 Task: Change  the formatting of the data to Which is Greater than5, In conditional formating, put the option 'Yellow Fill with Drak Yellow Text'In the sheet   Proactive Sales log   book
Action: Mouse moved to (336, 373)
Screenshot: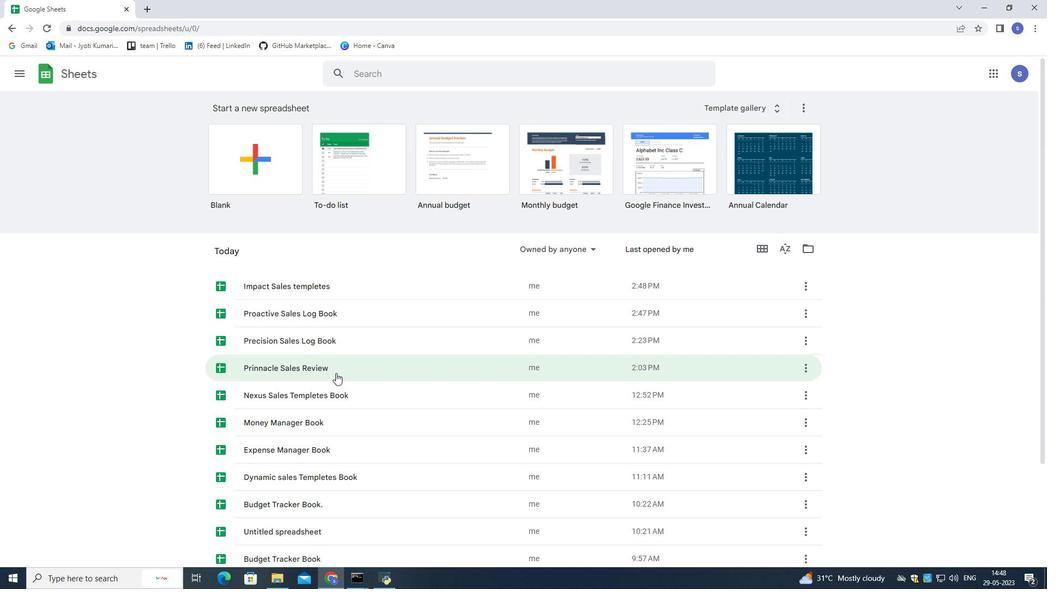 
Action: Mouse scrolled (336, 373) with delta (0, 0)
Screenshot: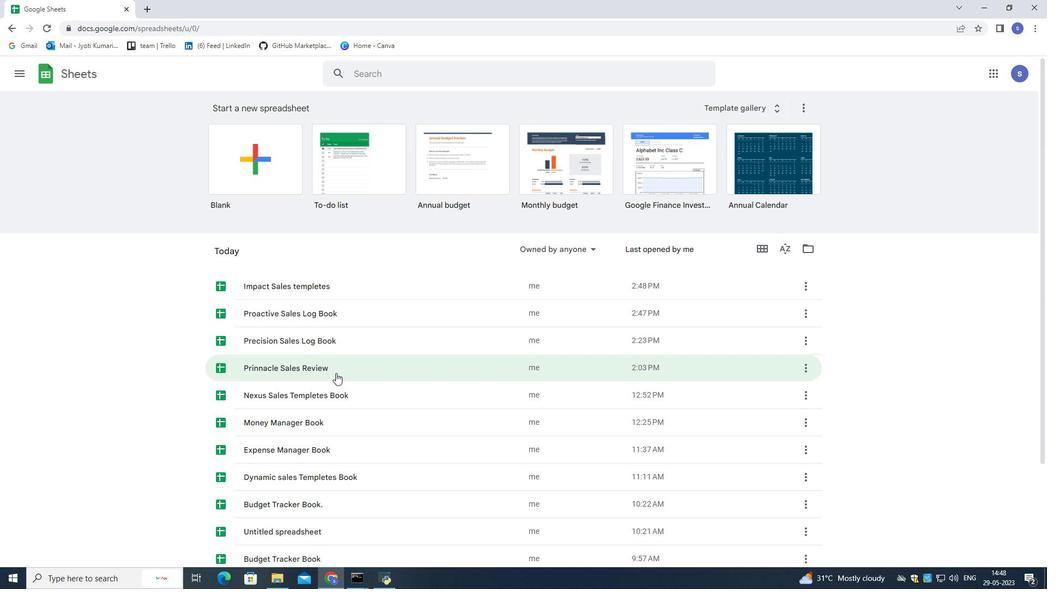 
Action: Mouse moved to (337, 375)
Screenshot: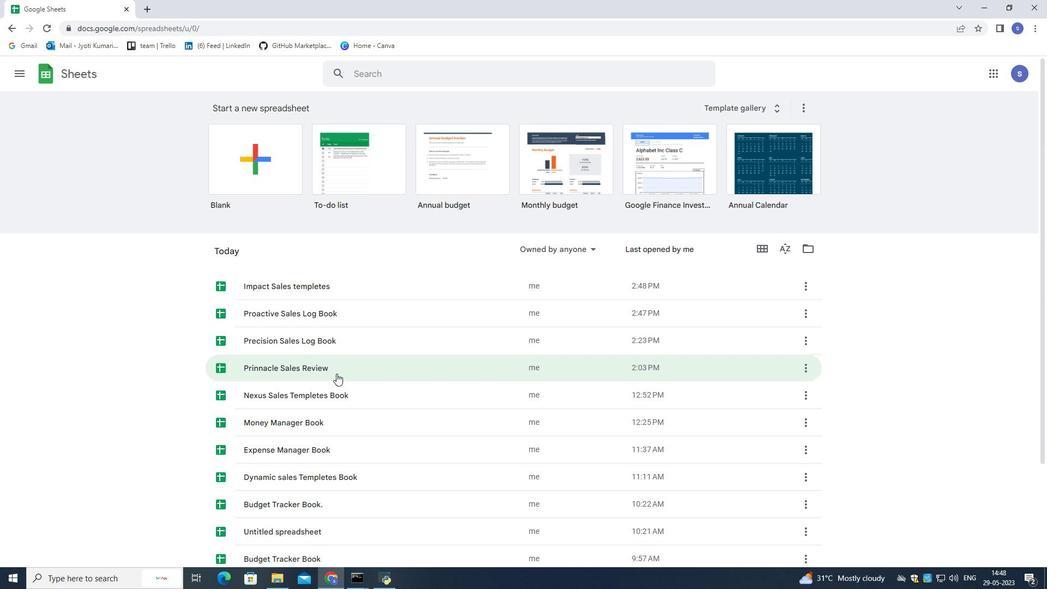 
Action: Mouse scrolled (337, 374) with delta (0, 0)
Screenshot: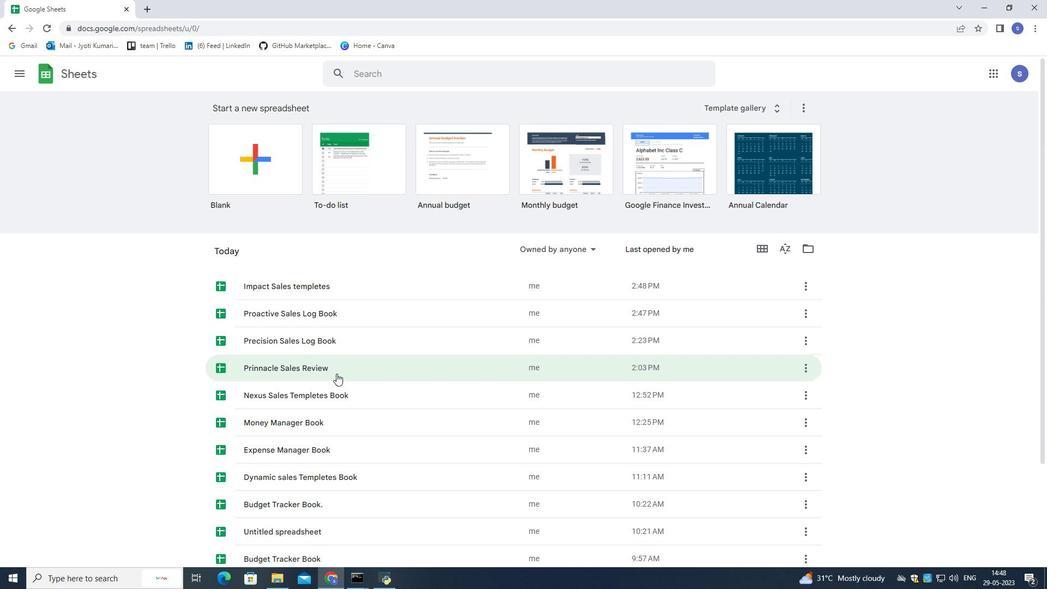 
Action: Mouse scrolled (337, 374) with delta (0, 0)
Screenshot: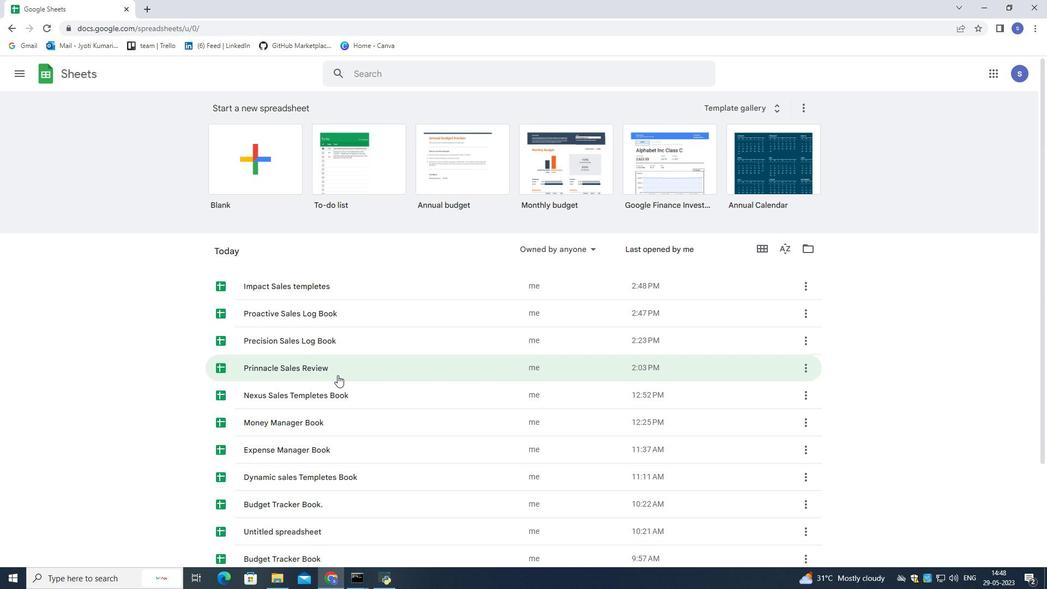 
Action: Mouse scrolled (337, 374) with delta (0, 0)
Screenshot: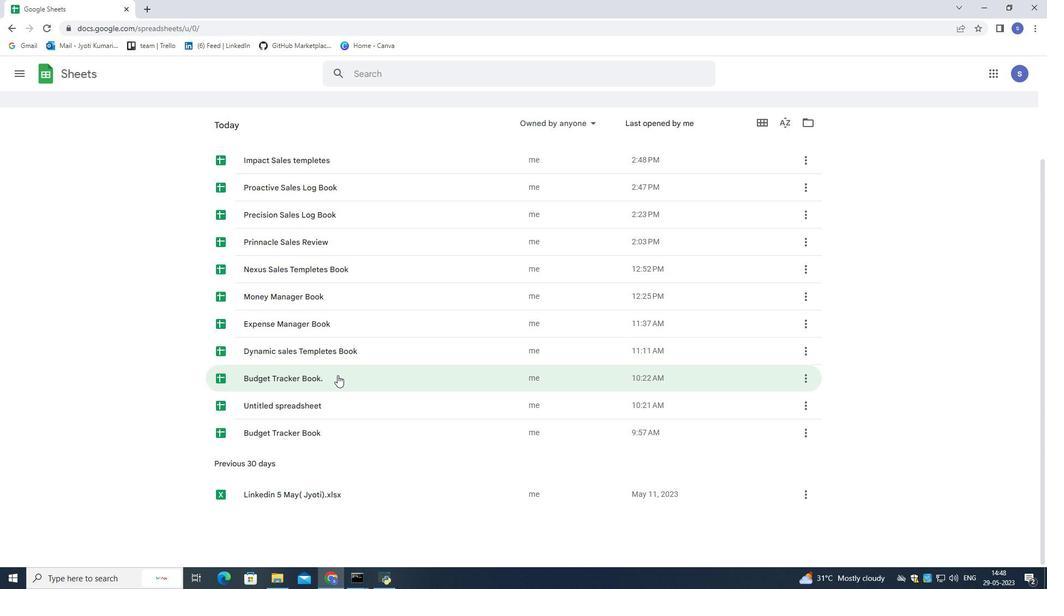 
Action: Mouse scrolled (337, 374) with delta (0, 0)
Screenshot: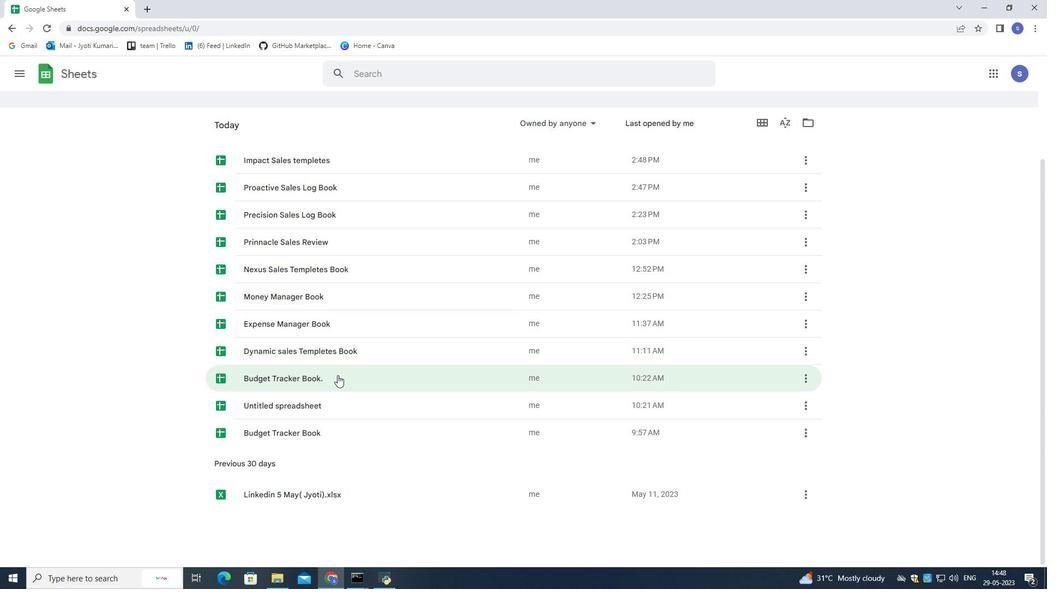 
Action: Mouse scrolled (337, 375) with delta (0, 0)
Screenshot: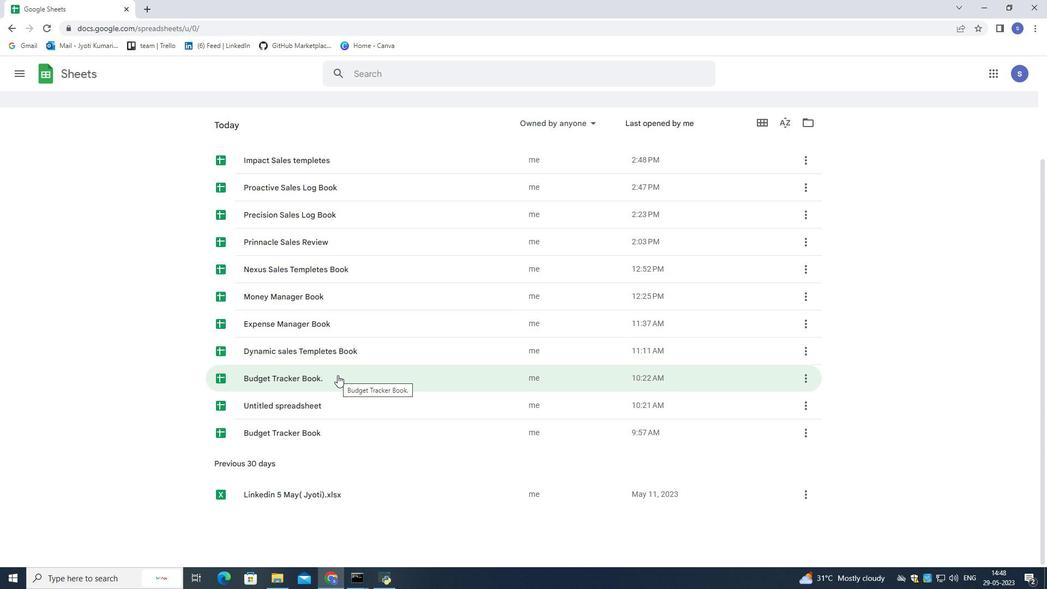 
Action: Mouse scrolled (337, 375) with delta (0, 0)
Screenshot: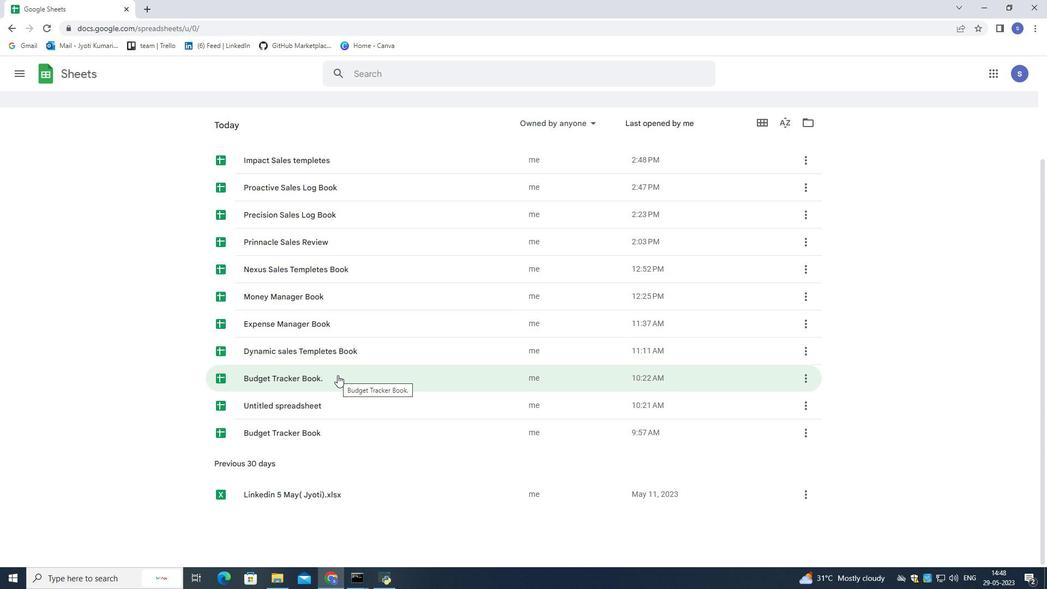 
Action: Mouse scrolled (337, 375) with delta (0, 0)
Screenshot: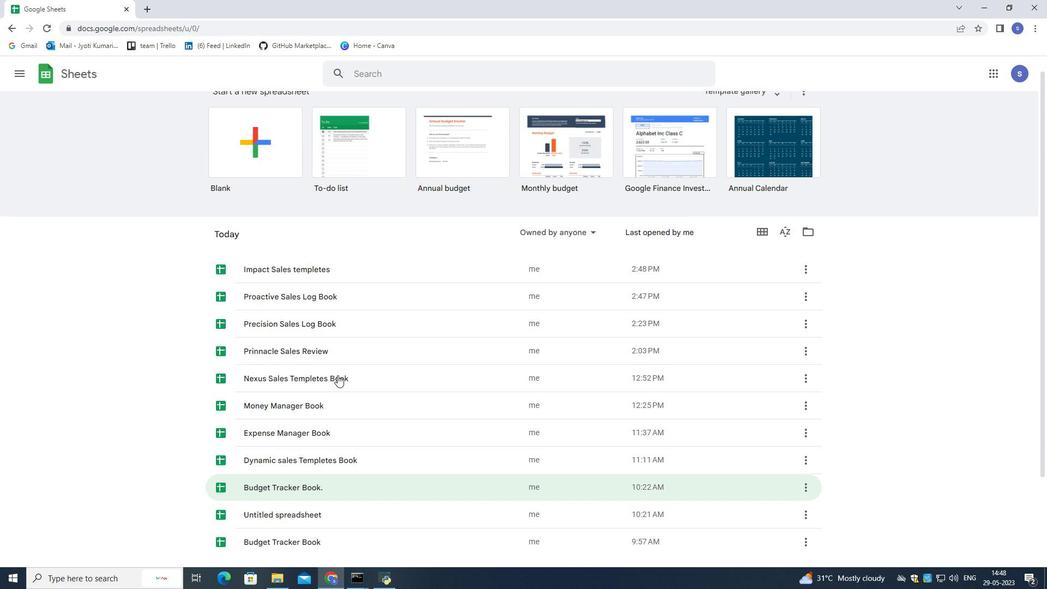 
Action: Mouse moved to (335, 311)
Screenshot: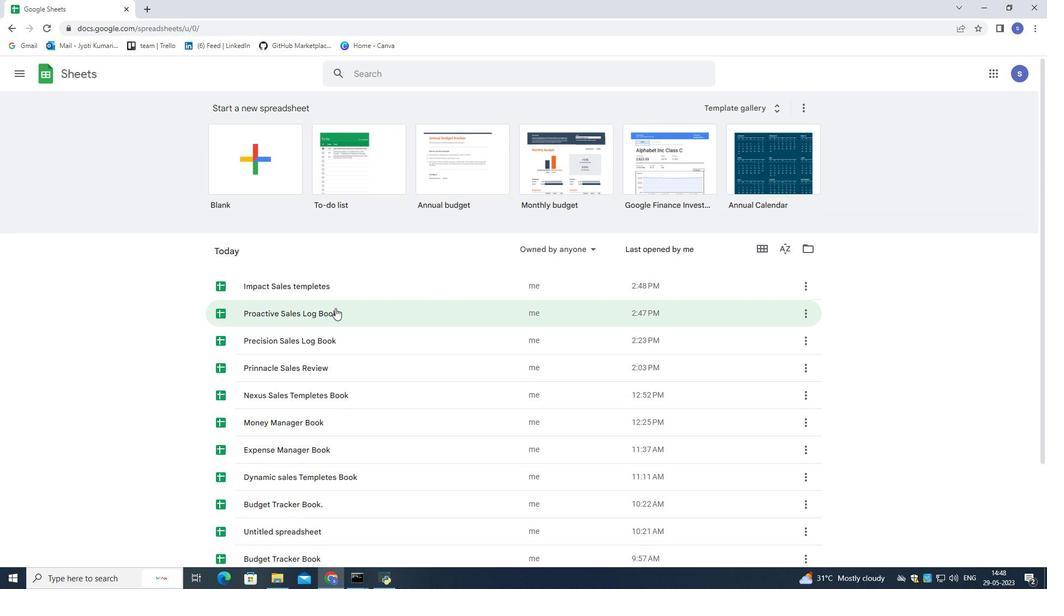 
Action: Mouse pressed left at (335, 311)
Screenshot: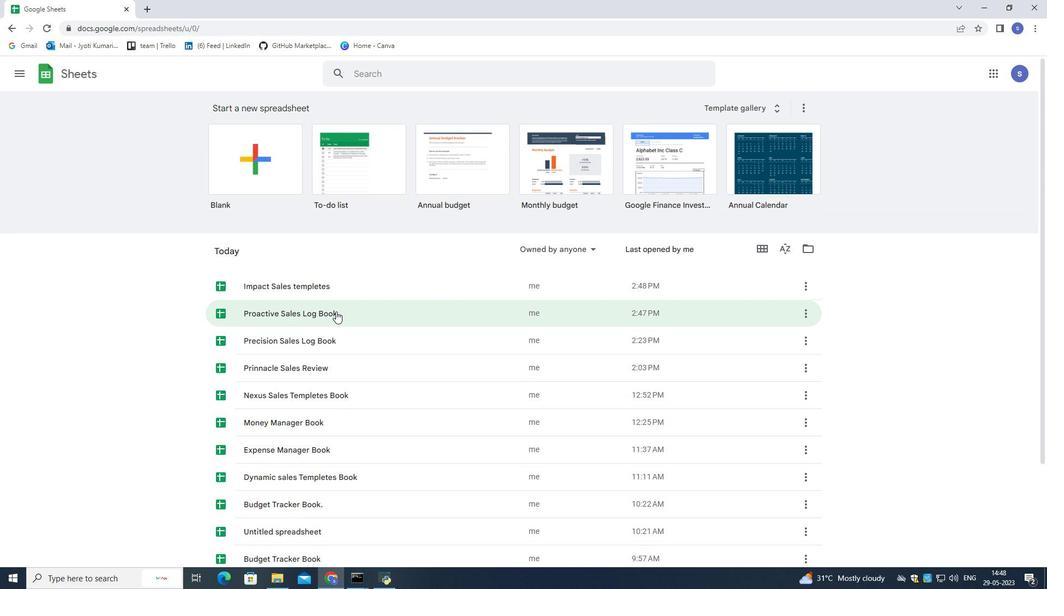 
Action: Mouse moved to (52, 172)
Screenshot: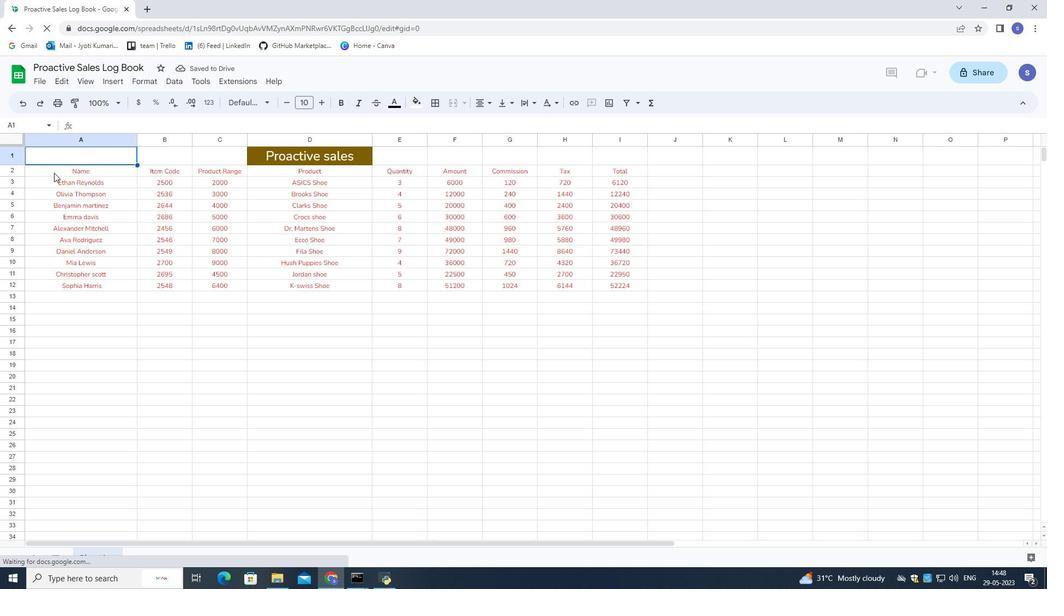 
Action: Mouse pressed left at (52, 172)
Screenshot: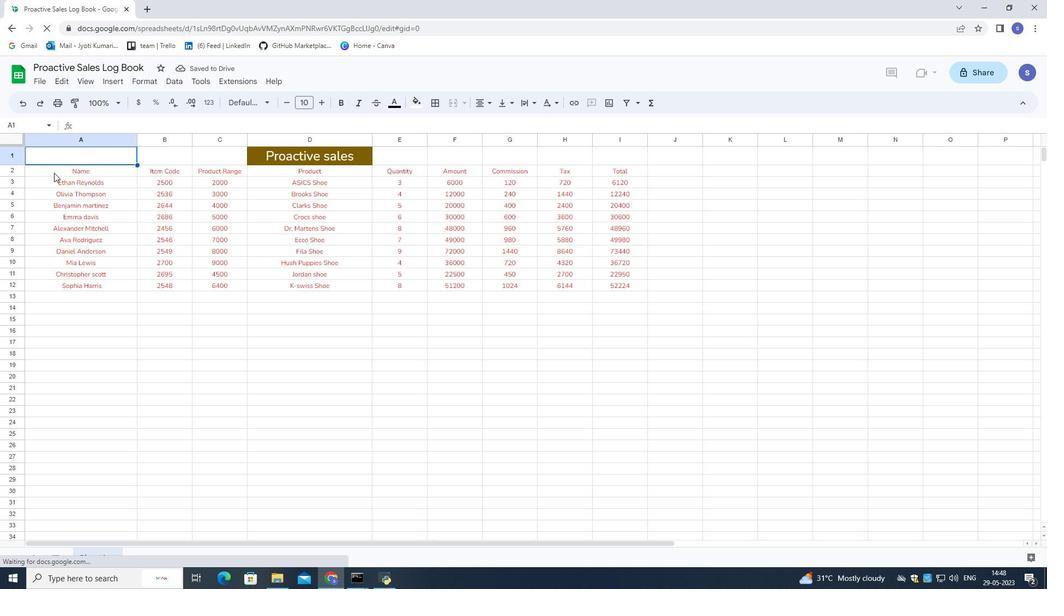 
Action: Mouse moved to (615, 304)
Screenshot: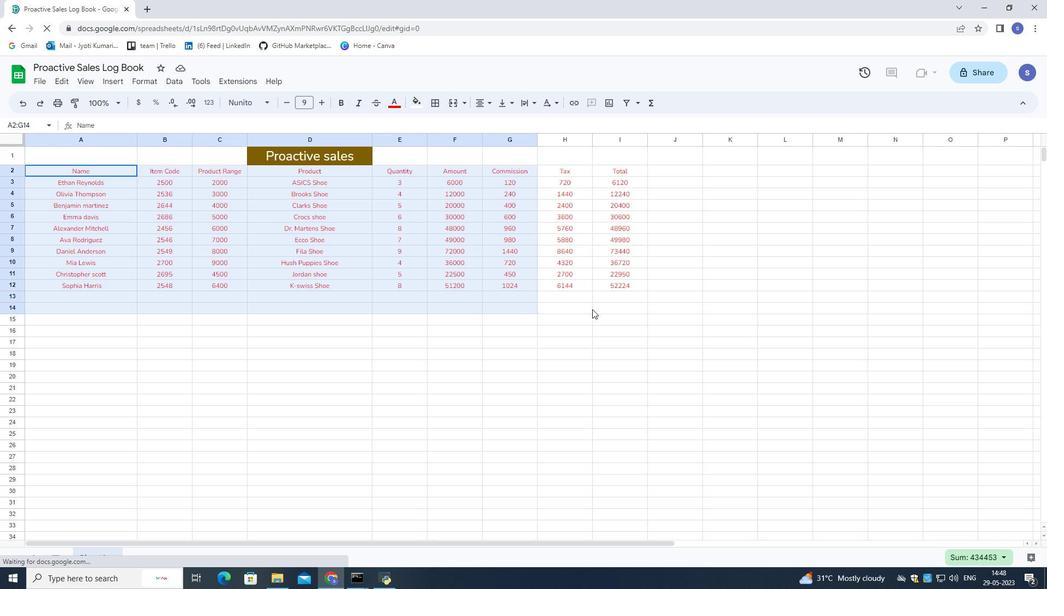 
Action: Mouse pressed left at (615, 304)
Screenshot: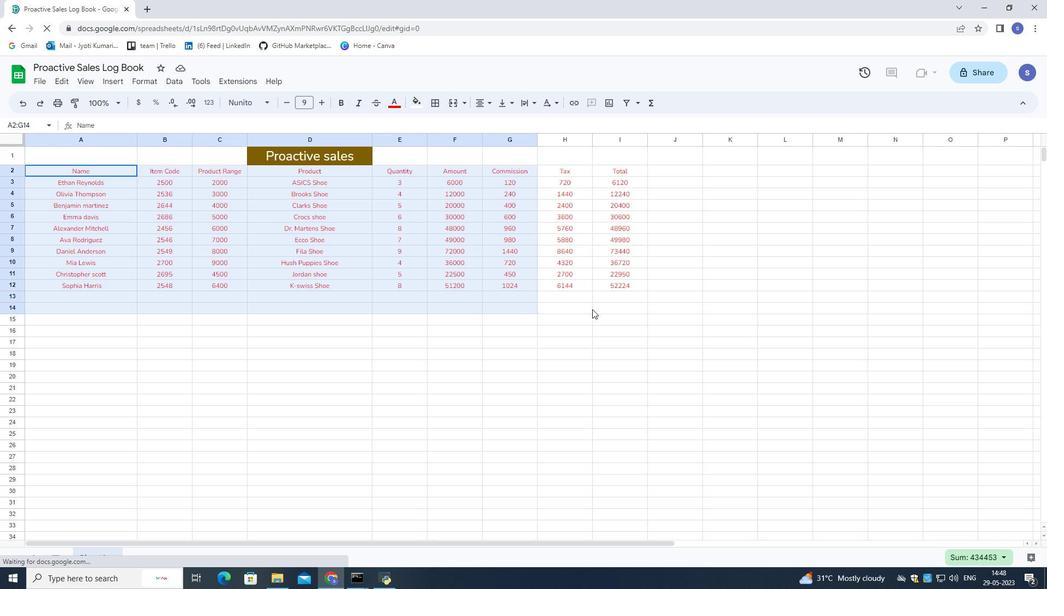 
Action: Mouse moved to (621, 302)
Screenshot: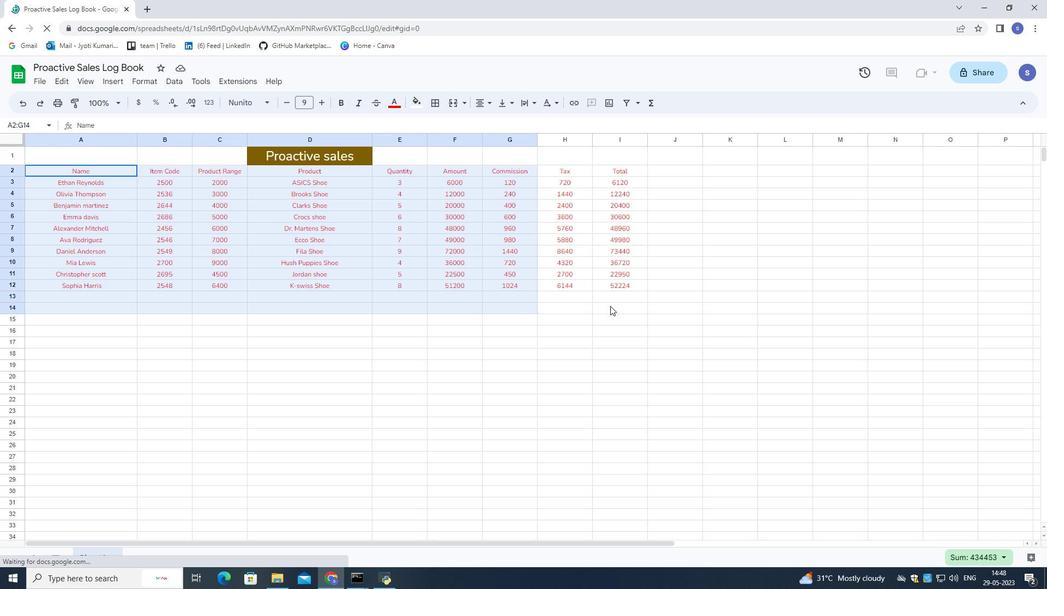 
Action: Mouse pressed left at (621, 302)
Screenshot: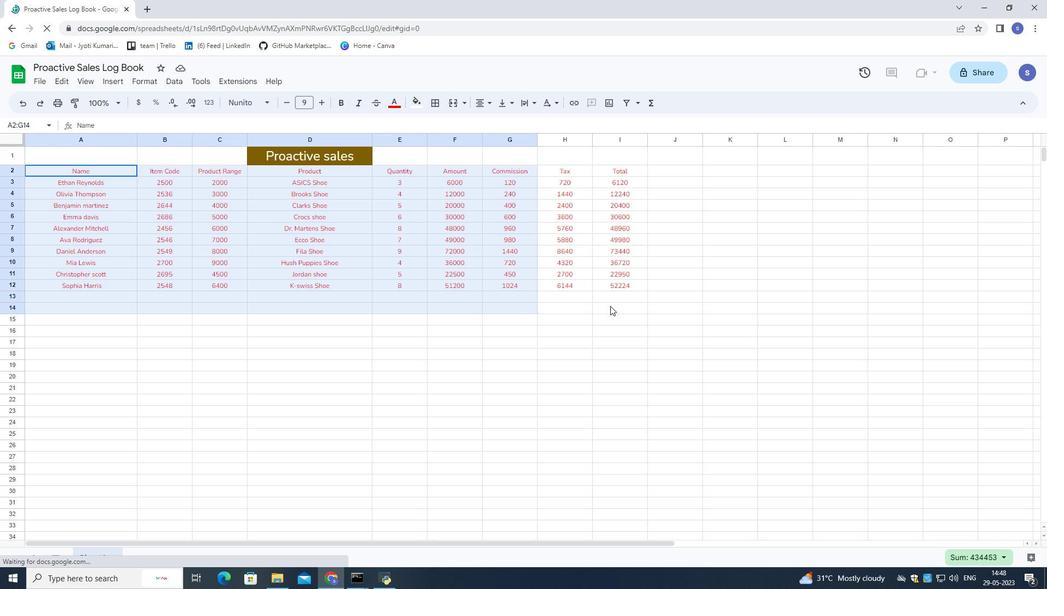 
Action: Mouse moved to (574, 331)
Screenshot: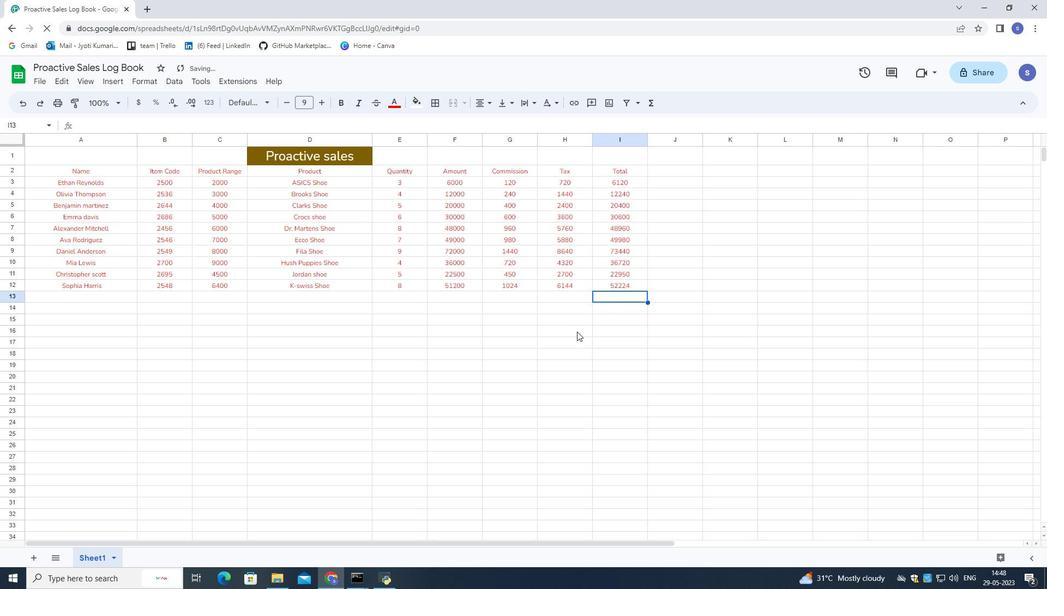 
Action: Mouse pressed left at (576, 331)
Screenshot: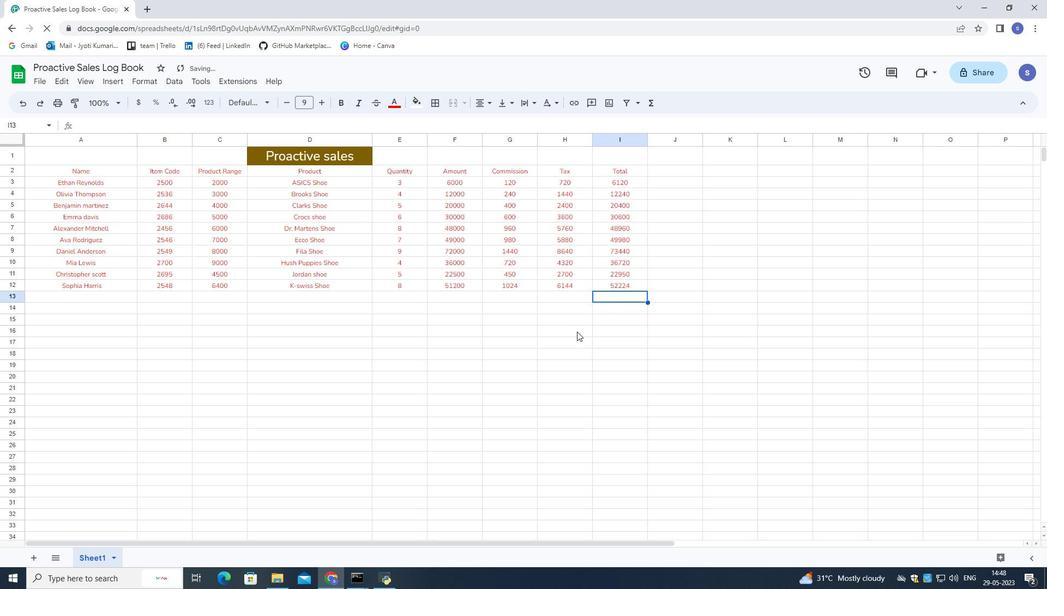 
Action: Mouse moved to (61, 170)
Screenshot: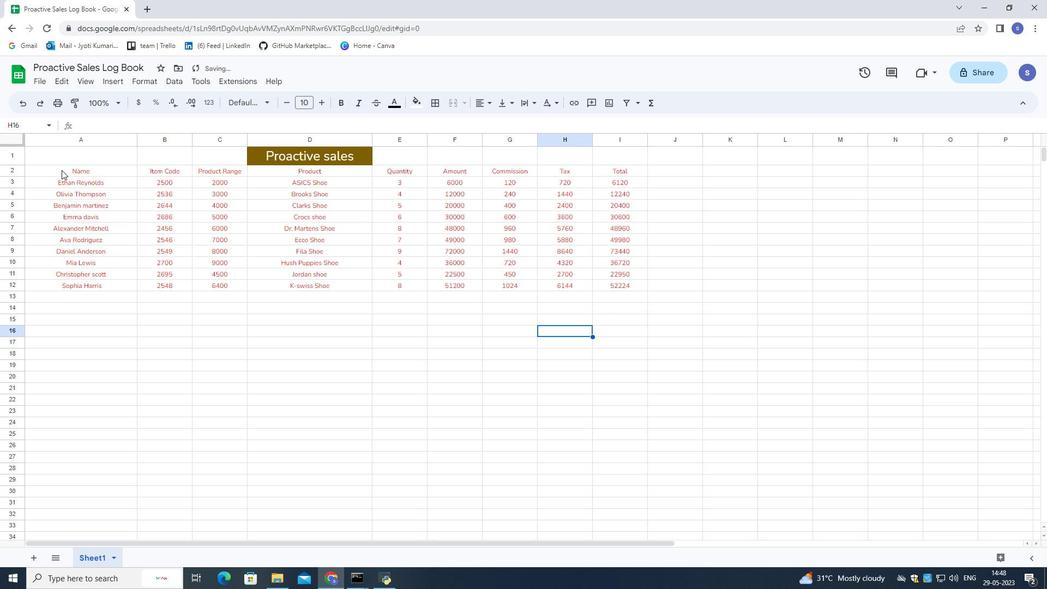 
Action: Mouse pressed left at (61, 170)
Screenshot: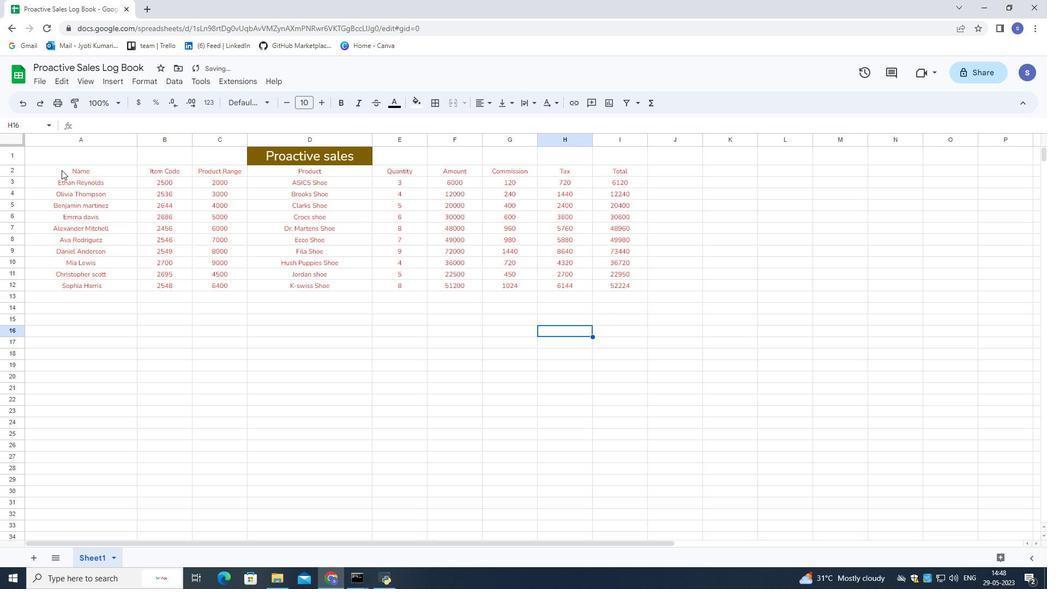 
Action: Mouse moved to (135, 79)
Screenshot: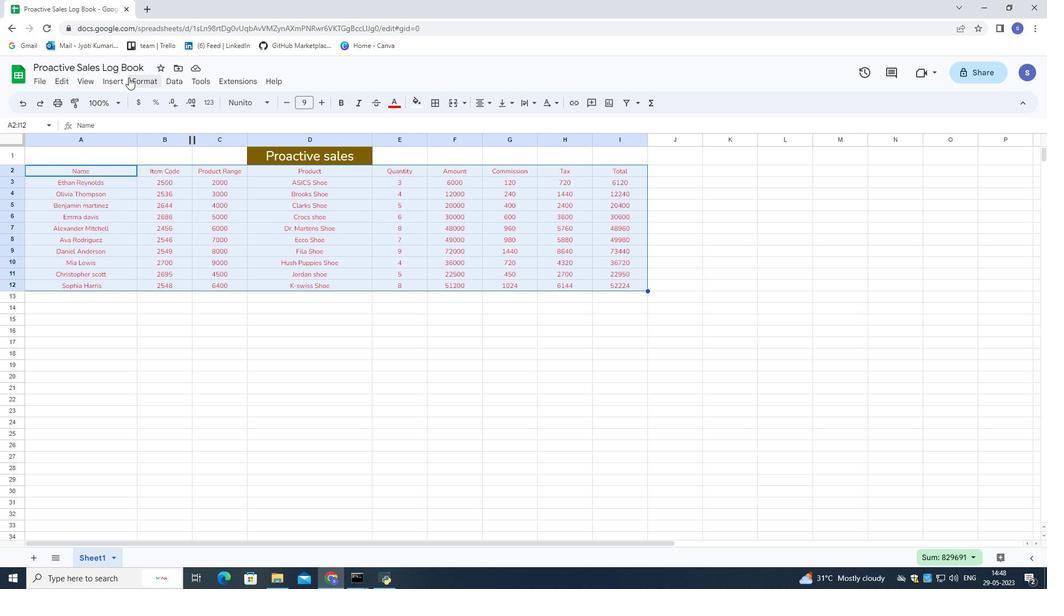 
Action: Mouse pressed left at (135, 79)
Screenshot: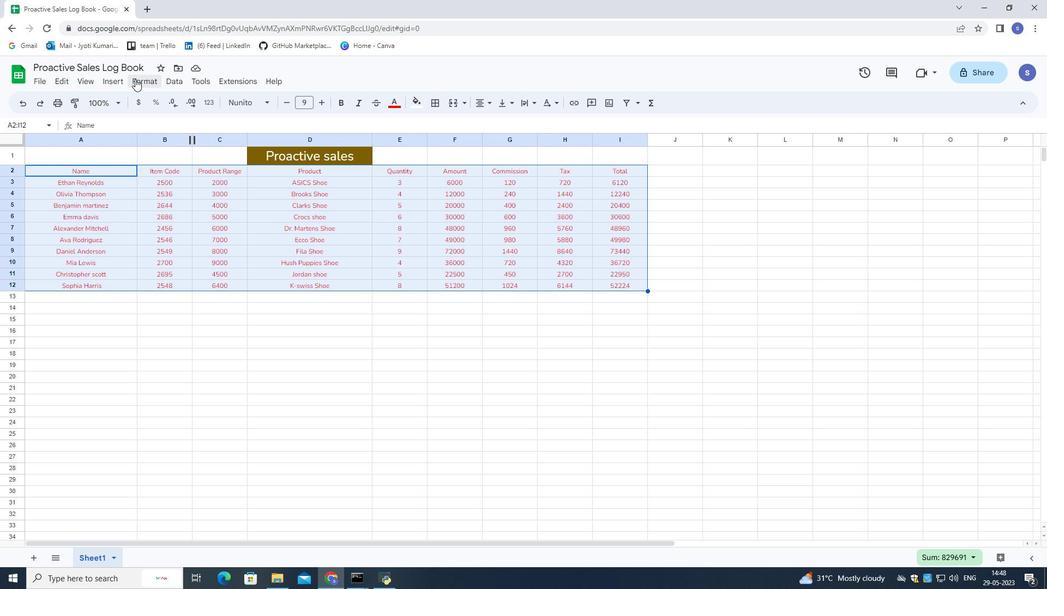 
Action: Mouse moved to (187, 268)
Screenshot: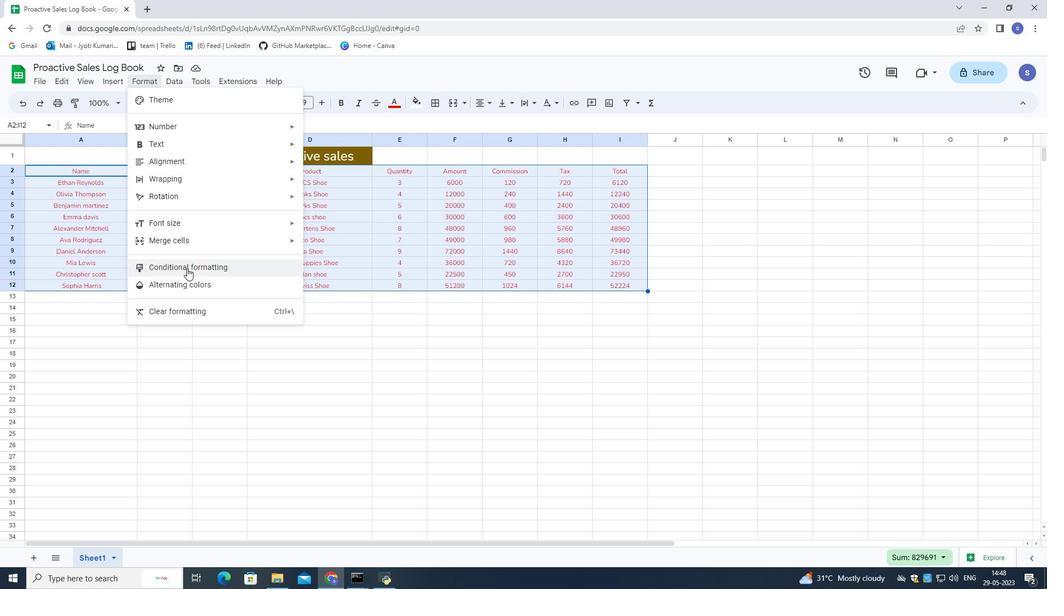 
Action: Mouse pressed left at (187, 268)
Screenshot: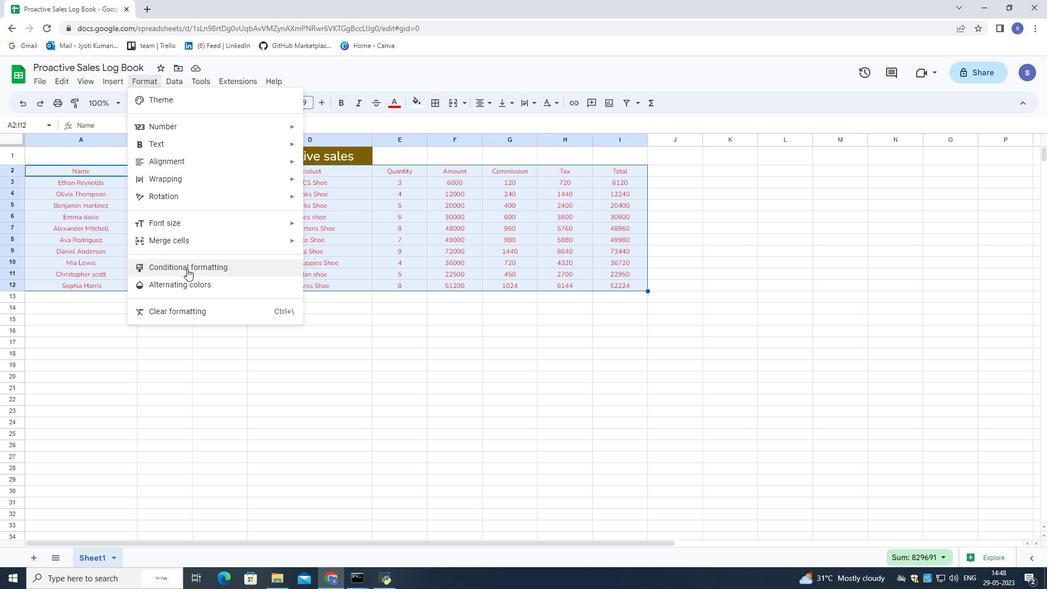 
Action: Mouse moved to (949, 252)
Screenshot: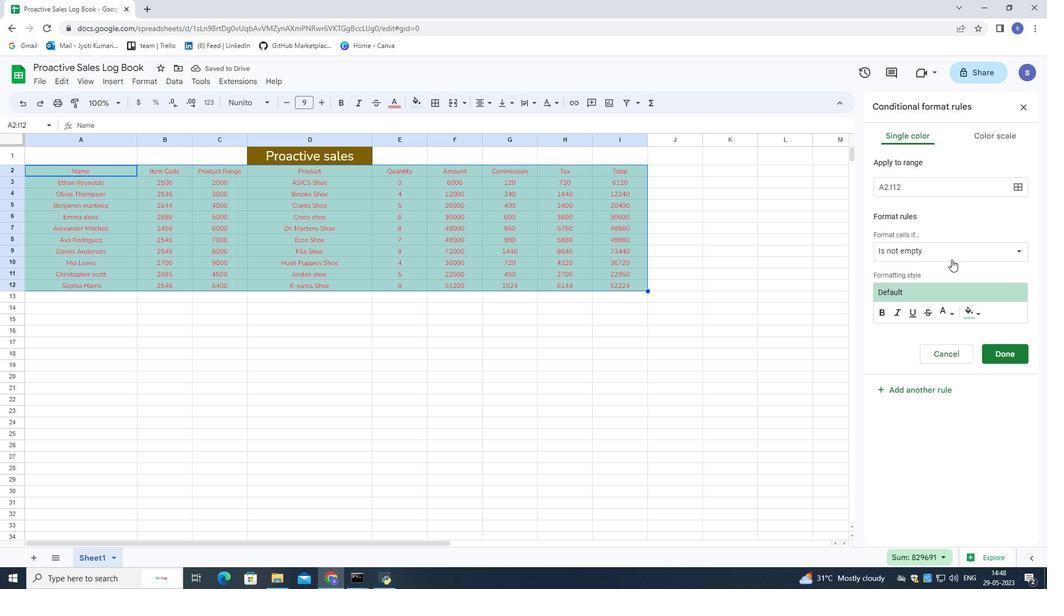 
Action: Mouse pressed left at (949, 252)
Screenshot: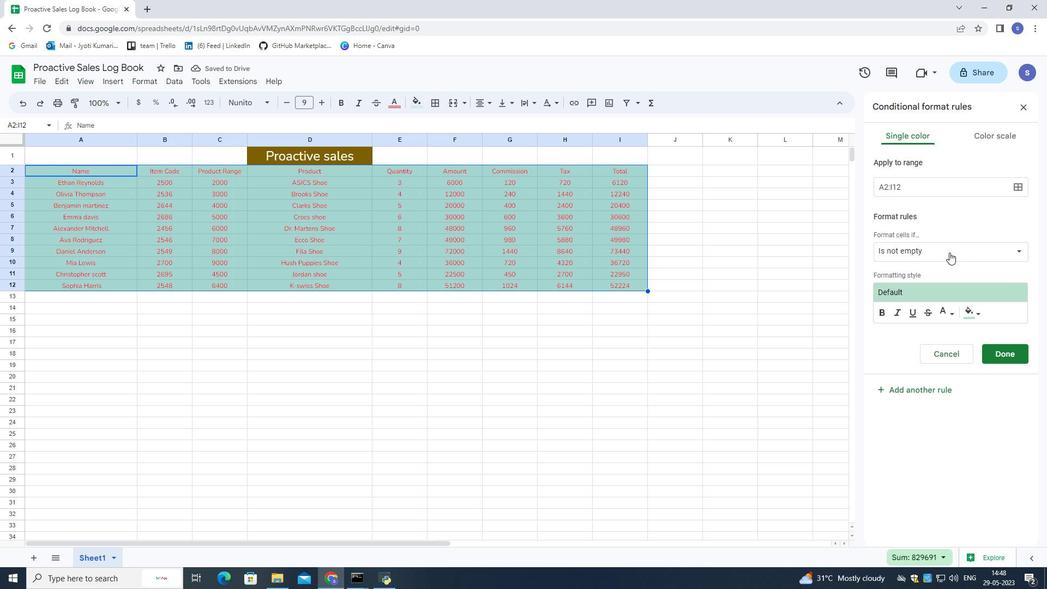 
Action: Mouse moved to (916, 422)
Screenshot: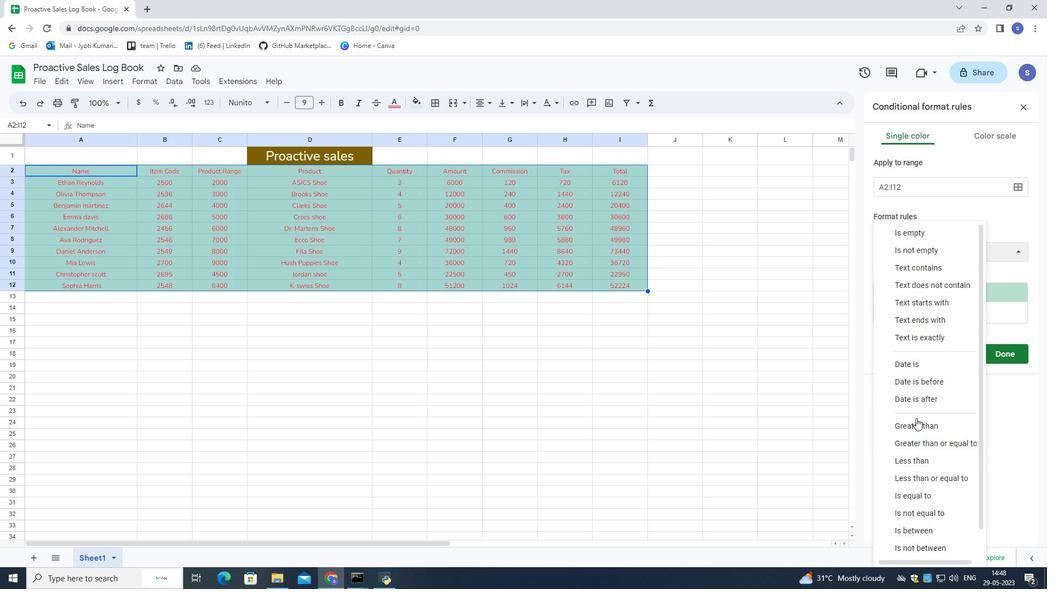 
Action: Mouse pressed left at (916, 422)
Screenshot: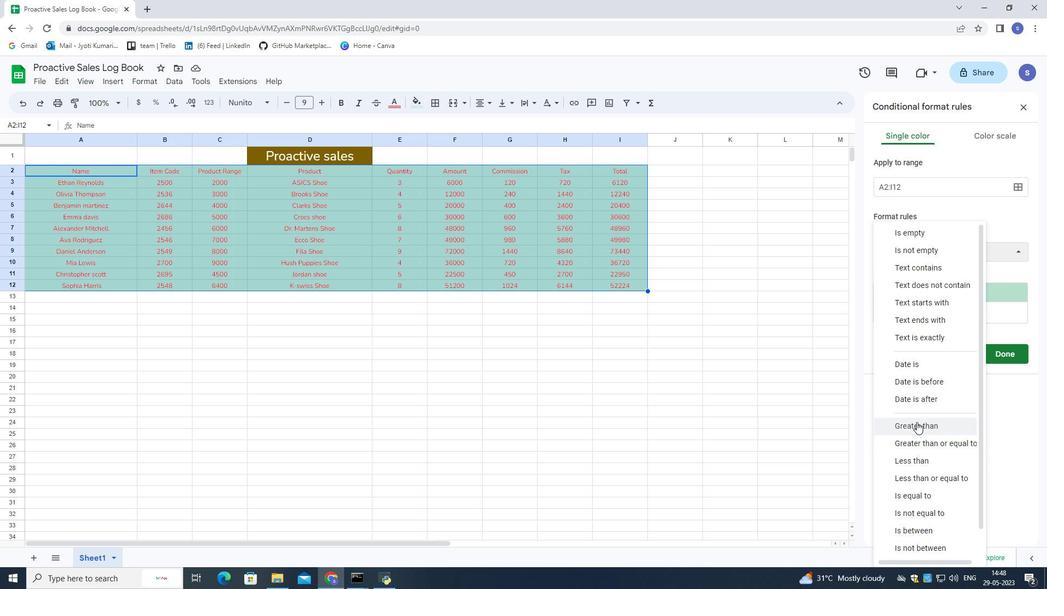 
Action: Mouse moved to (916, 275)
Screenshot: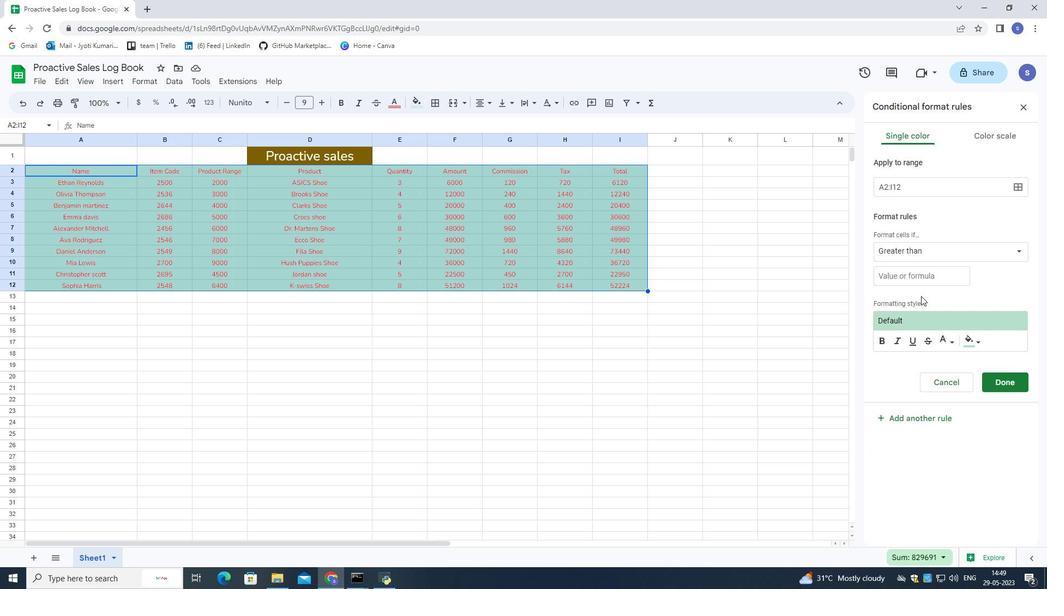 
Action: Mouse pressed left at (916, 275)
Screenshot: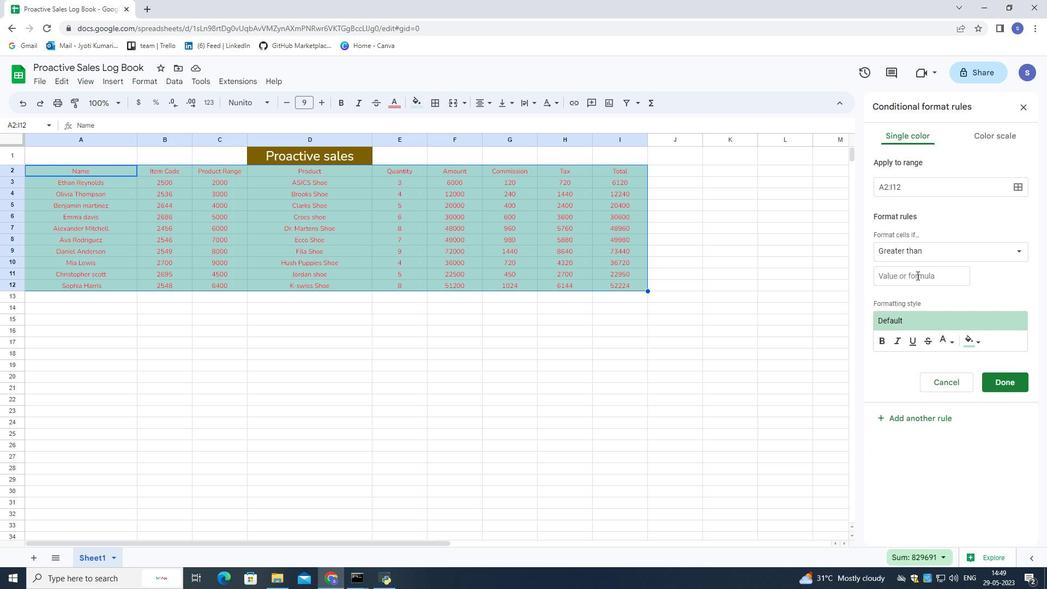 
Action: Mouse moved to (913, 273)
Screenshot: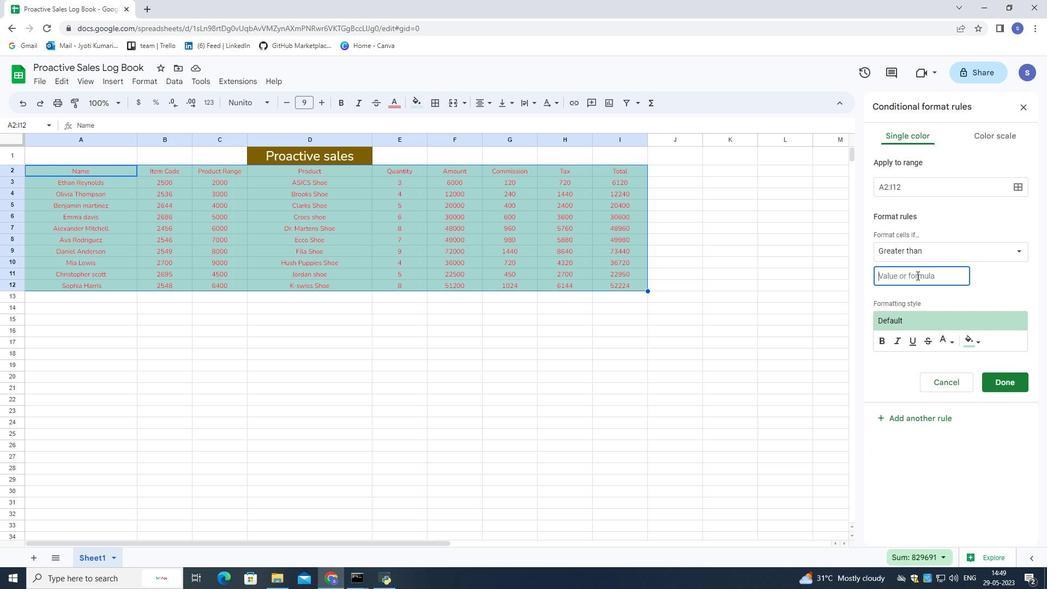 
Action: Key pressed 5
Screenshot: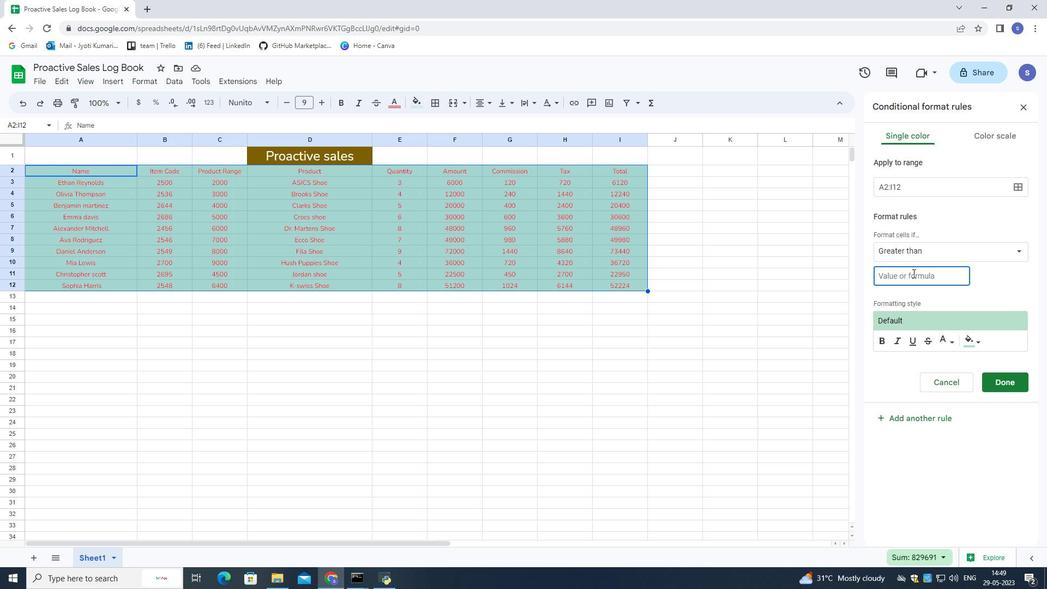 
Action: Mouse moved to (976, 339)
Screenshot: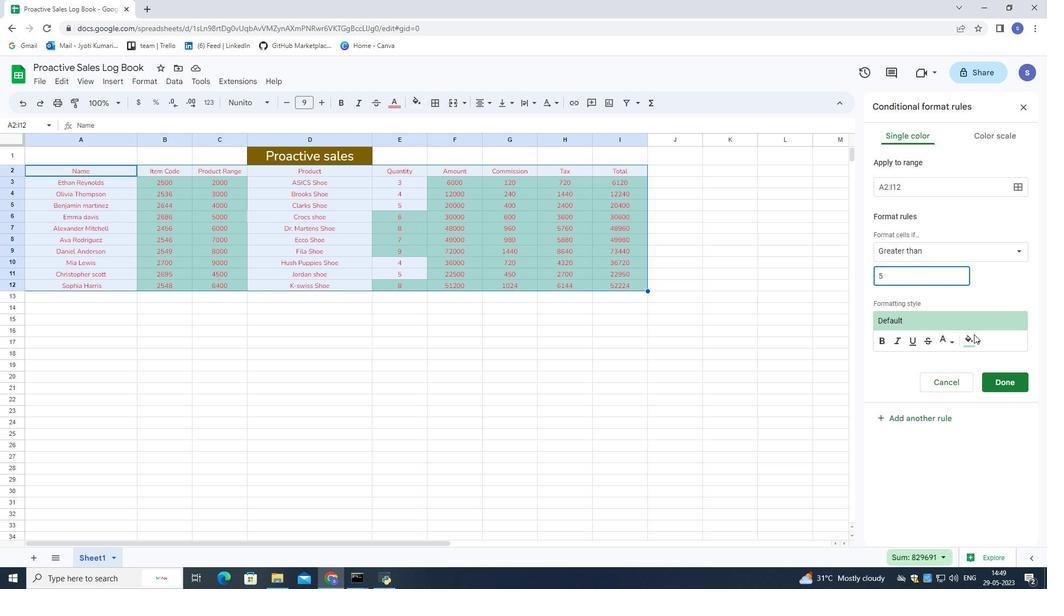 
Action: Mouse pressed left at (976, 339)
Screenshot: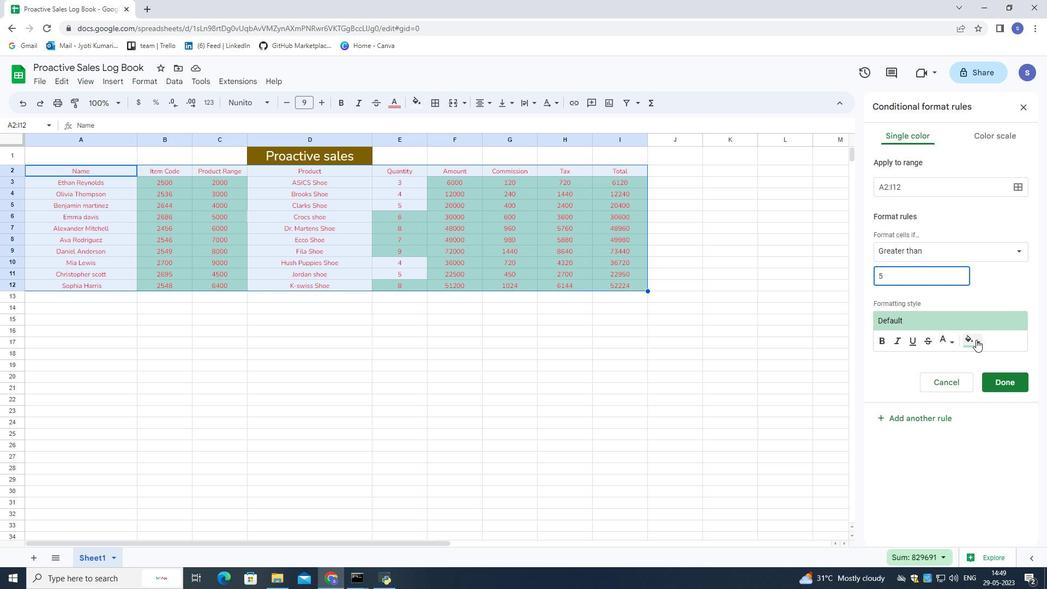 
Action: Mouse moved to (898, 393)
Screenshot: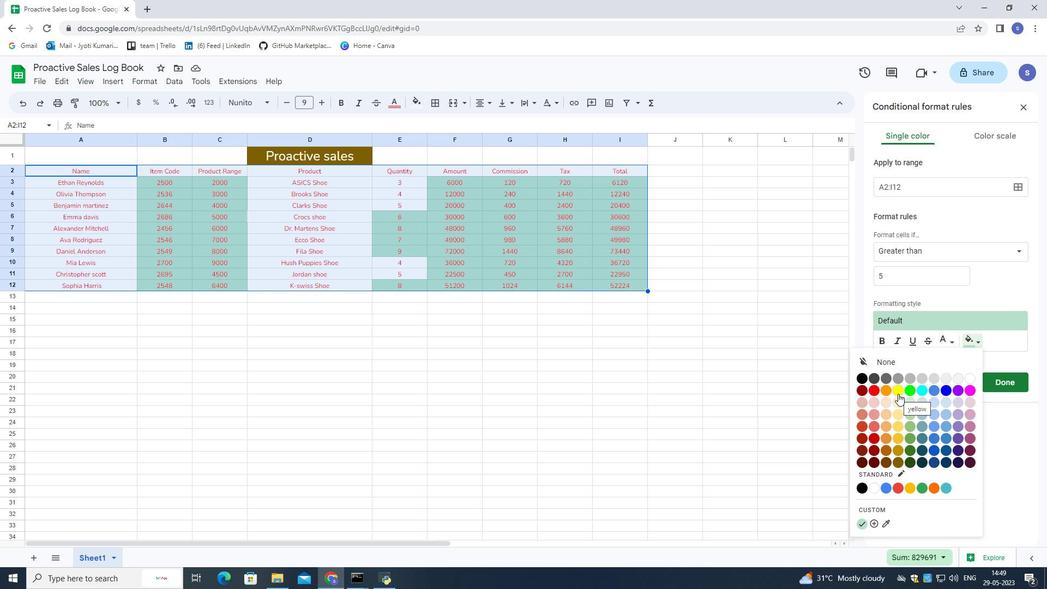 
Action: Mouse pressed left at (898, 393)
Screenshot: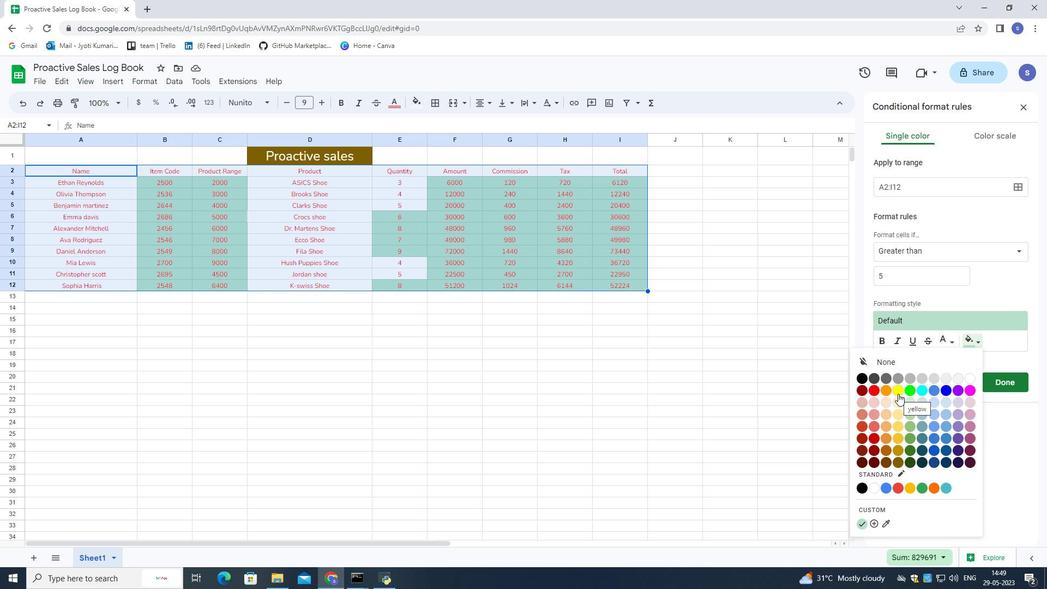 
Action: Mouse moved to (949, 345)
Screenshot: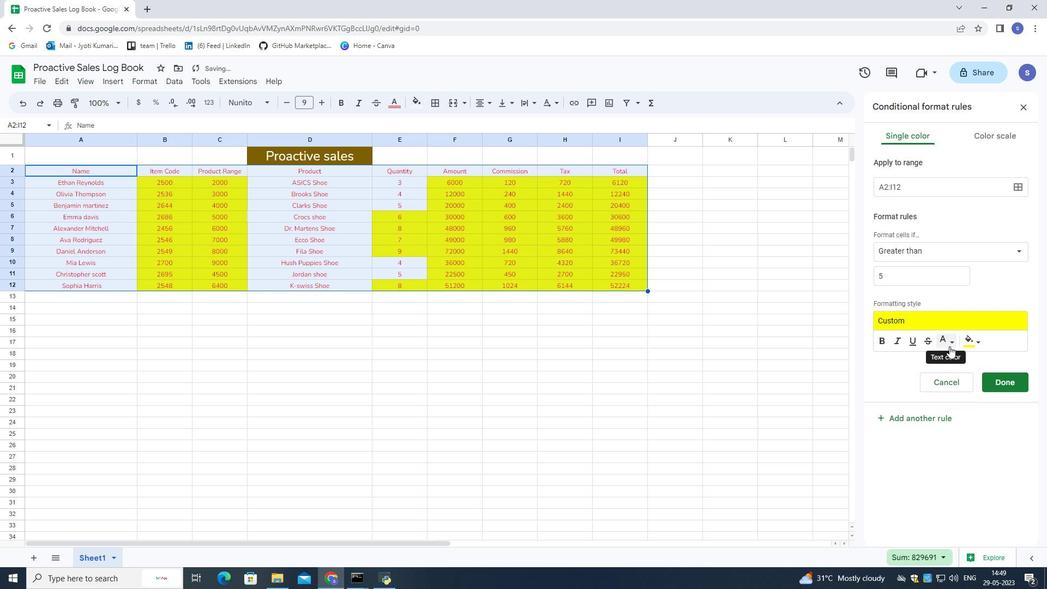 
Action: Mouse pressed left at (949, 345)
Screenshot: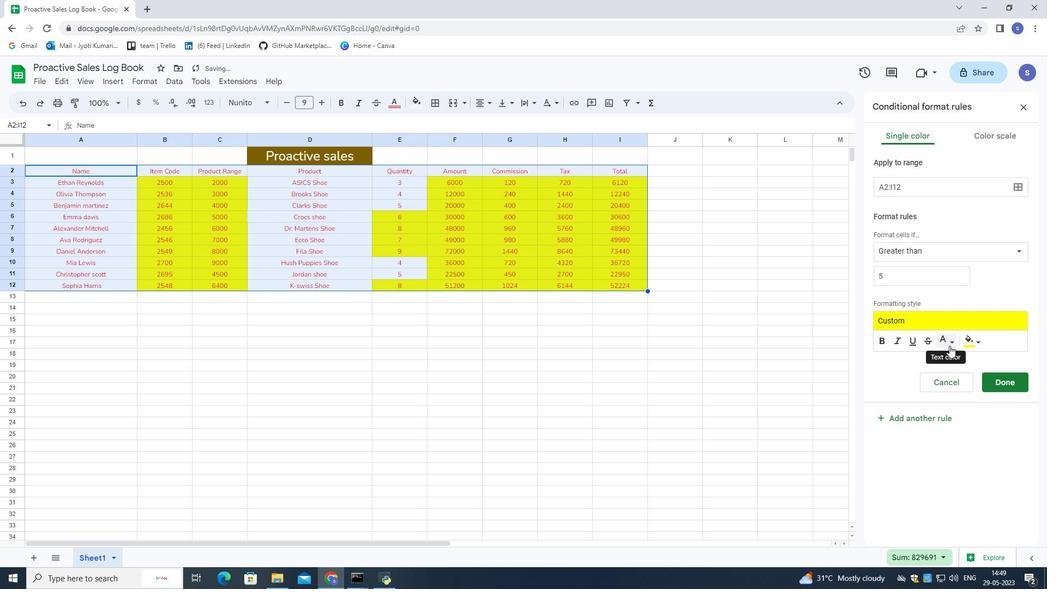 
Action: Mouse moved to (872, 457)
Screenshot: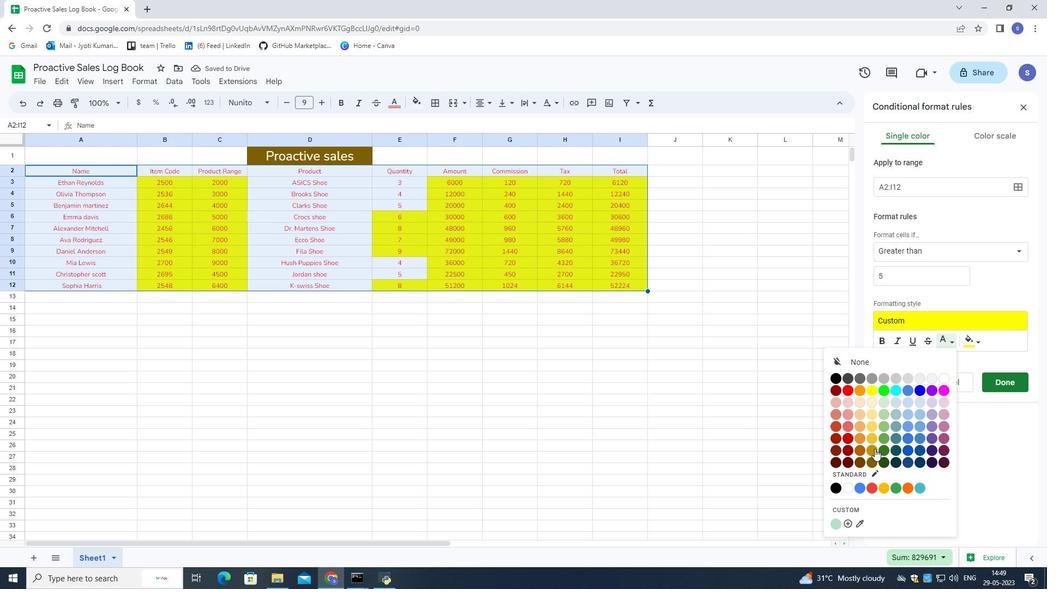 
Action: Mouse pressed left at (872, 457)
Screenshot: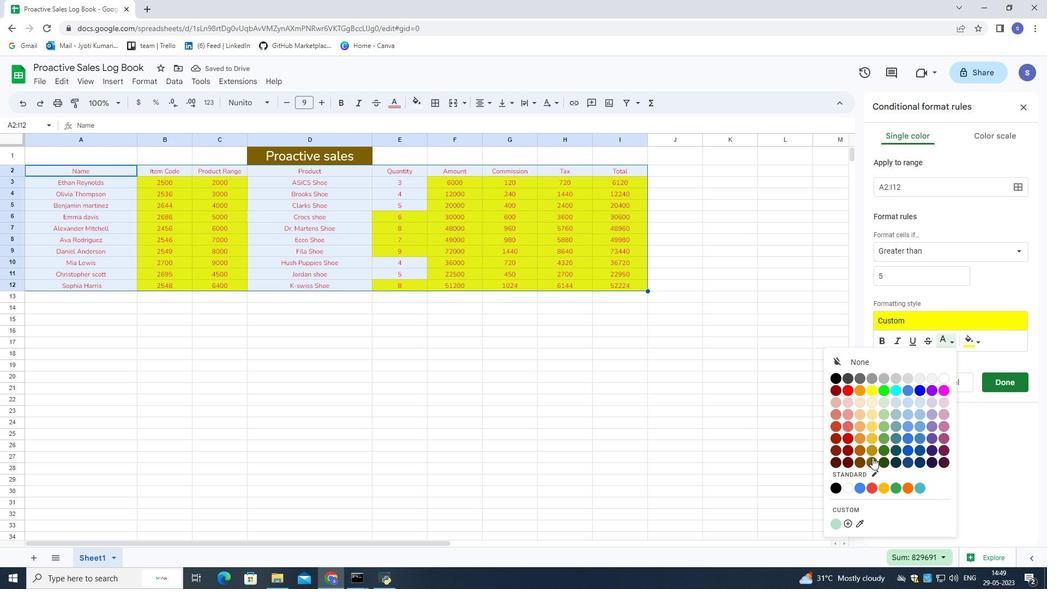 
Action: Mouse moved to (1007, 381)
Screenshot: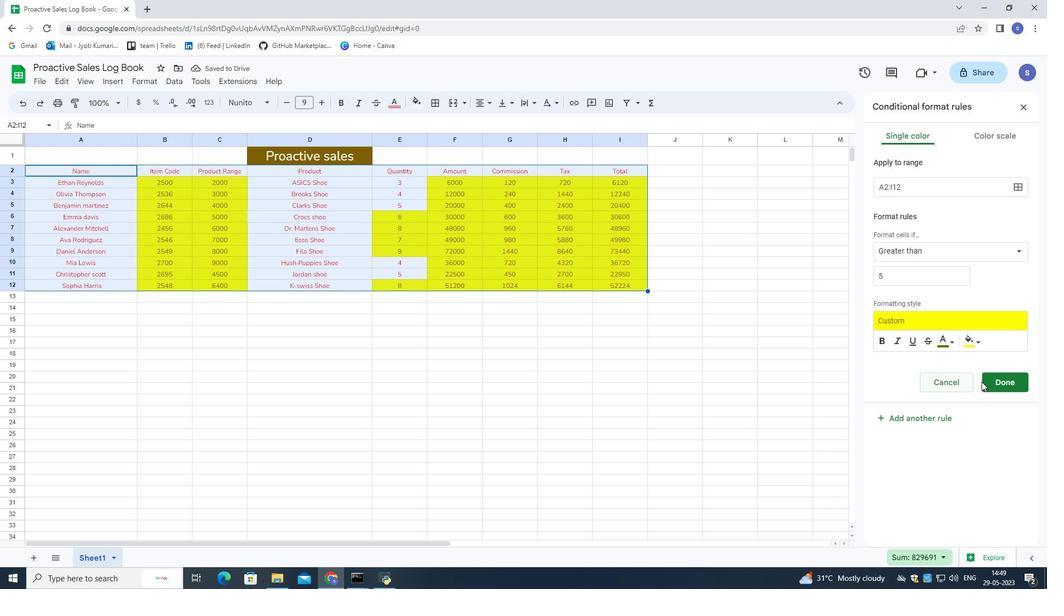
Action: Mouse pressed left at (1007, 381)
Screenshot: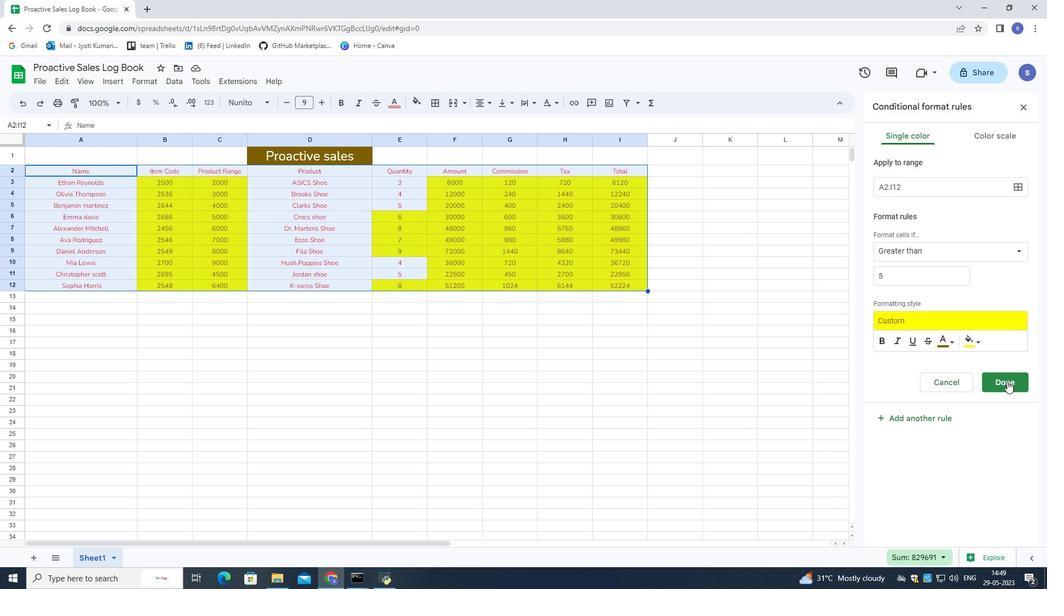 
Action: Mouse moved to (746, 355)
Screenshot: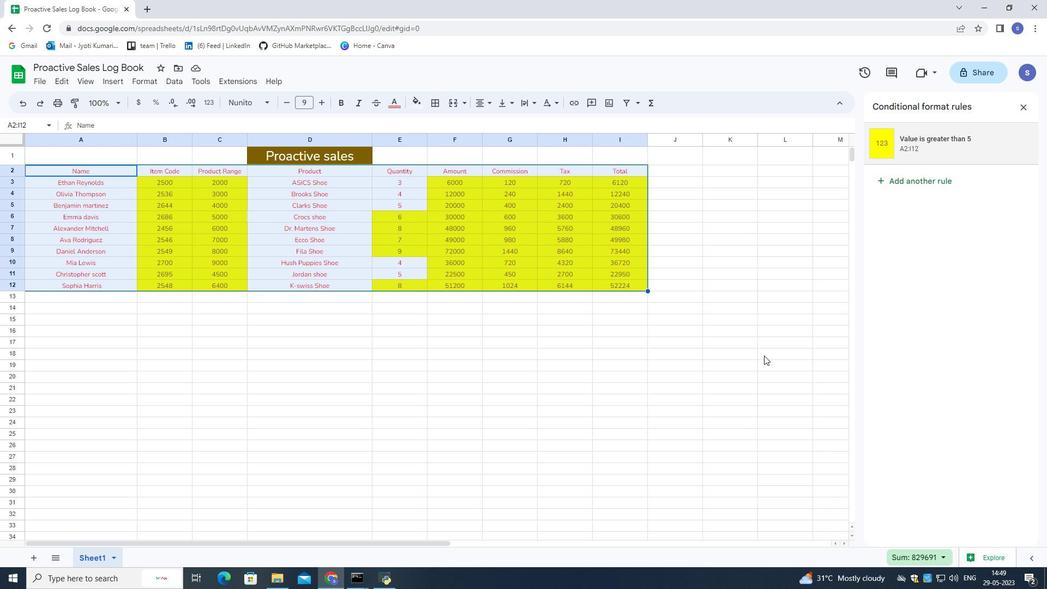 
Action: Mouse pressed left at (746, 355)
Screenshot: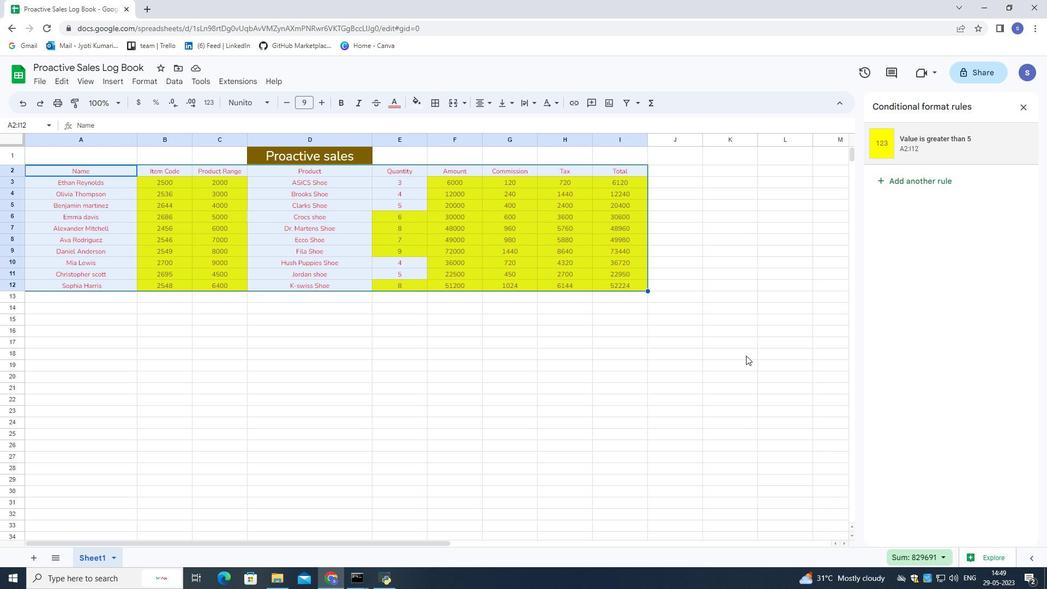 
Action: Mouse moved to (420, 283)
Screenshot: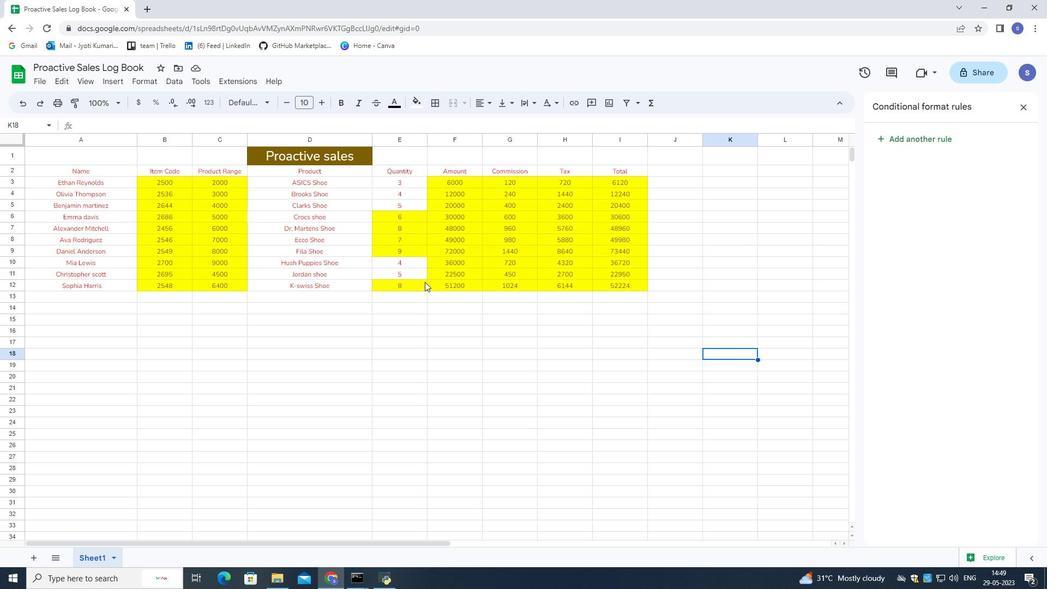
